 Task: Leave a comment on recent  post of Nestle
Action: Mouse moved to (365, 394)
Screenshot: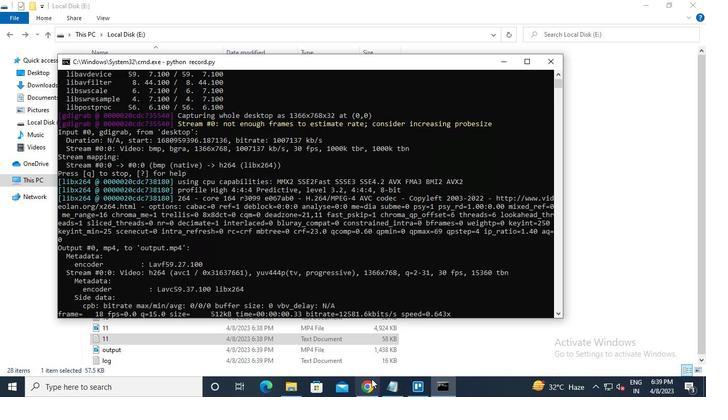 
Action: Mouse pressed left at (365, 394)
Screenshot: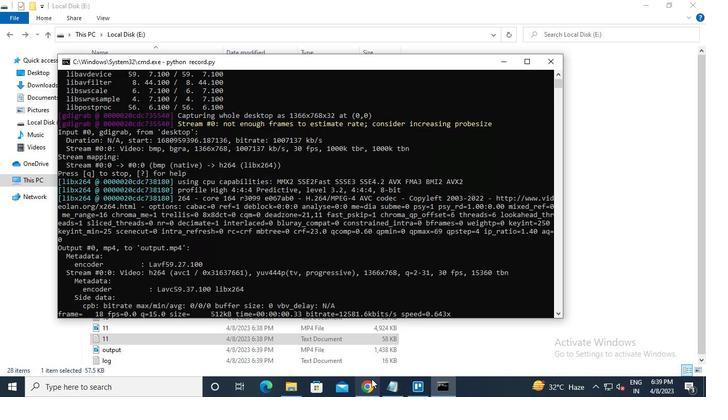 
Action: Mouse moved to (325, 64)
Screenshot: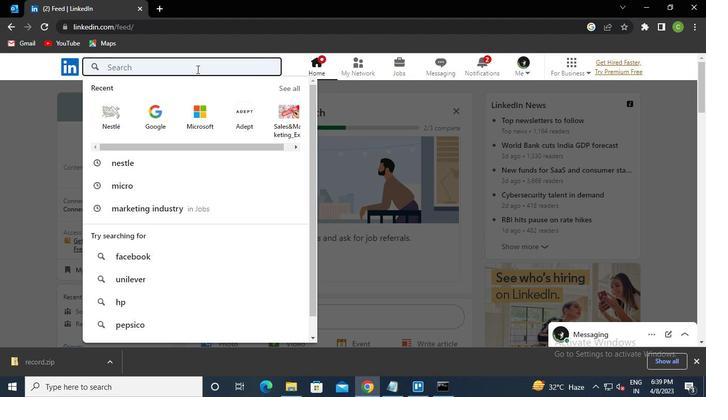 
Action: Mouse pressed left at (325, 64)
Screenshot: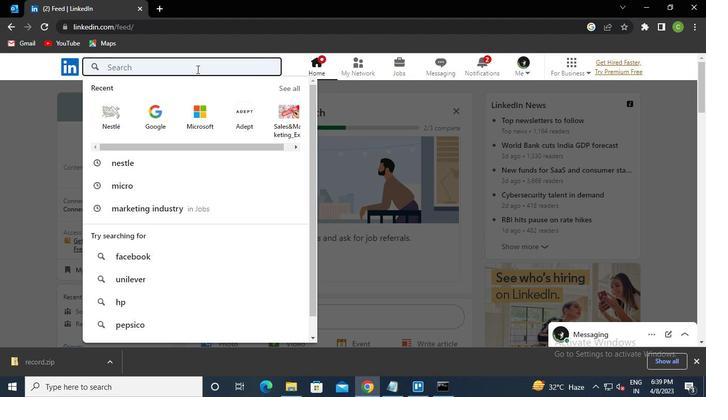 
Action: Mouse moved to (447, 388)
Screenshot: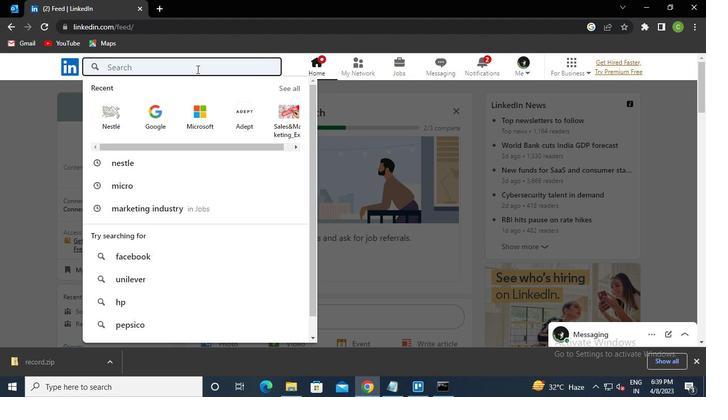 
Action: Mouse pressed left at (447, 388)
Screenshot: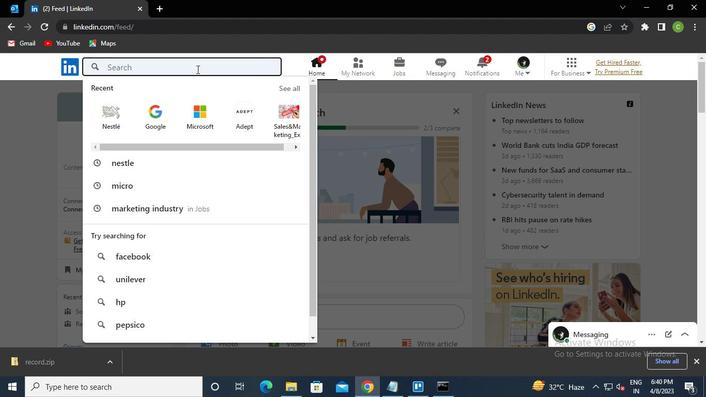 
Action: Mouse moved to (543, 49)
Screenshot: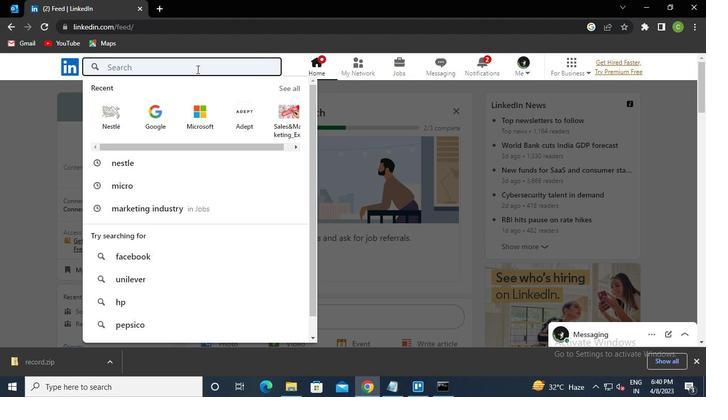 
Action: Mouse pressed left at (543, 49)
Screenshot: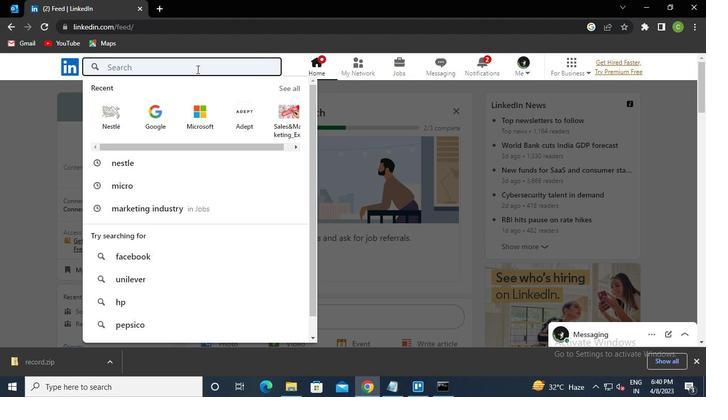 
Action: Mouse moved to (371, 381)
Screenshot: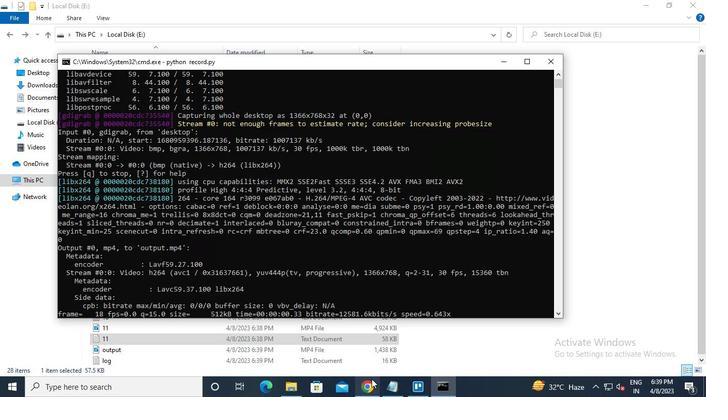 
Action: Mouse pressed left at (371, 381)
Screenshot: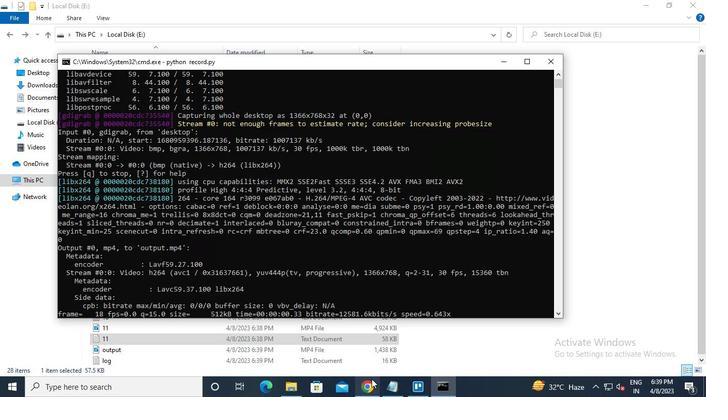 
Action: Mouse moved to (197, 69)
Screenshot: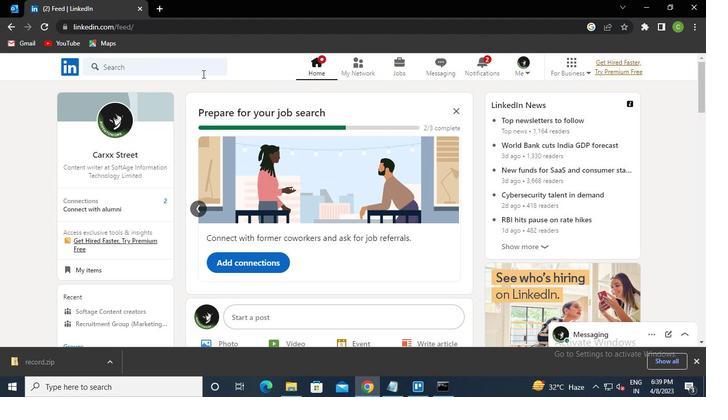 
Action: Mouse pressed left at (197, 69)
Screenshot: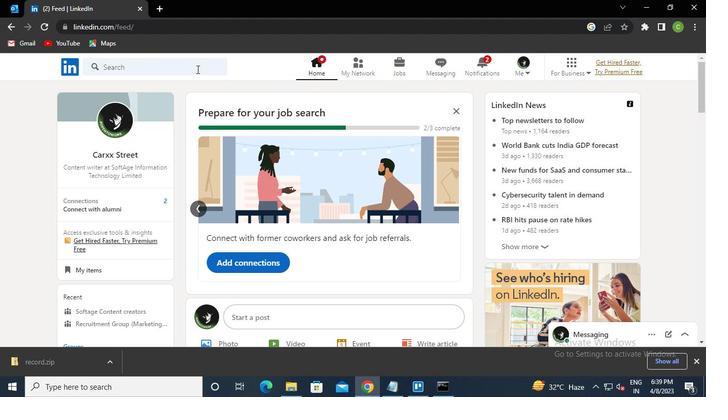 
Action: Keyboard n
Screenshot: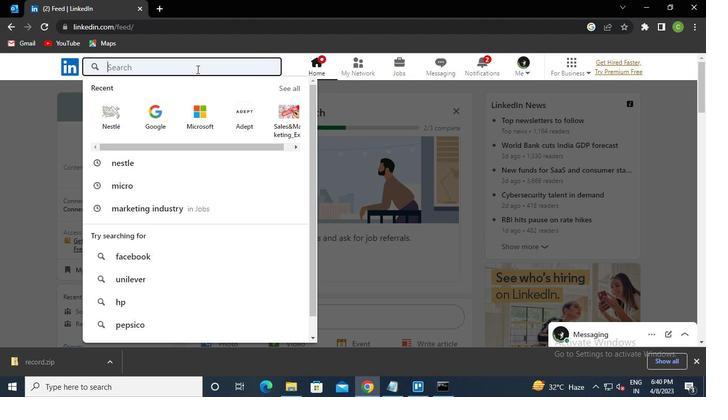 
Action: Keyboard e
Screenshot: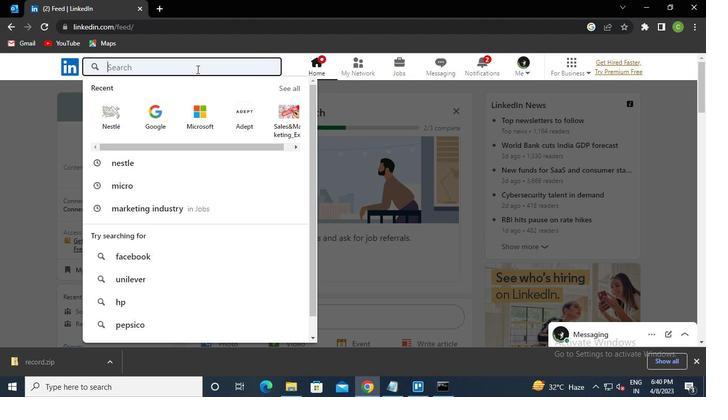 
Action: Keyboard s
Screenshot: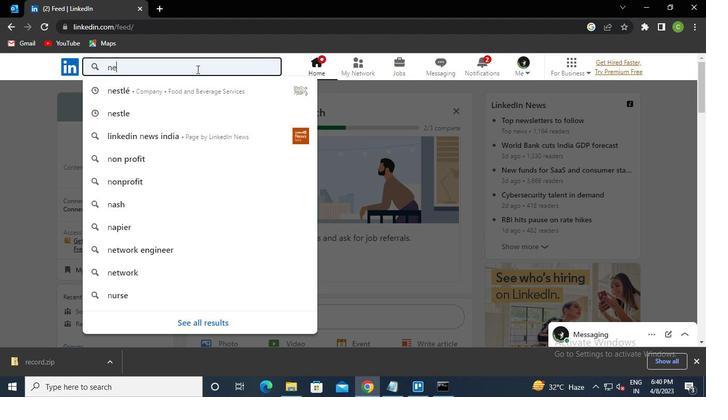 
Action: Keyboard t
Screenshot: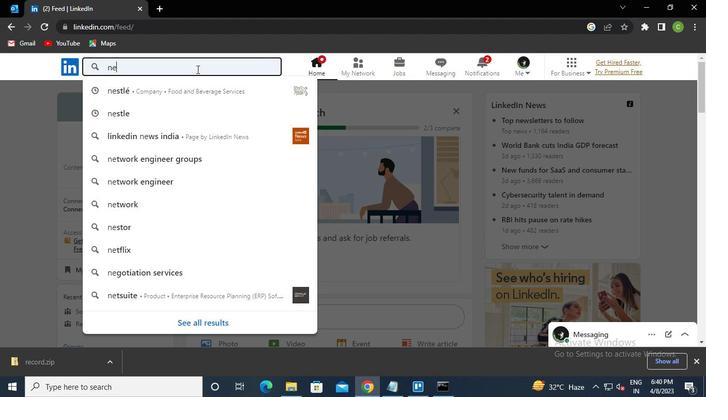 
Action: Keyboard Key.down
Screenshot: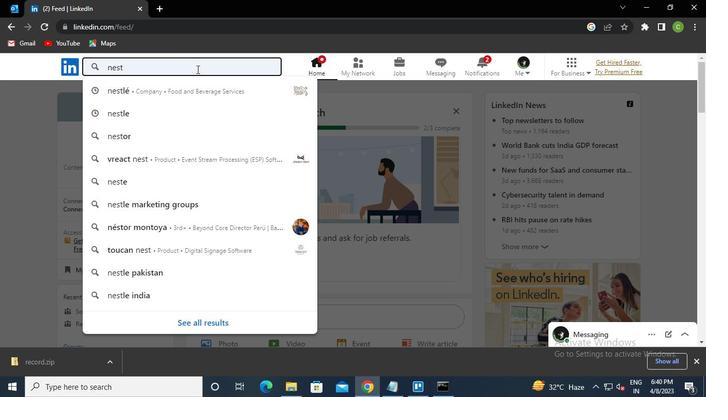 
Action: Keyboard Key.enter
Screenshot: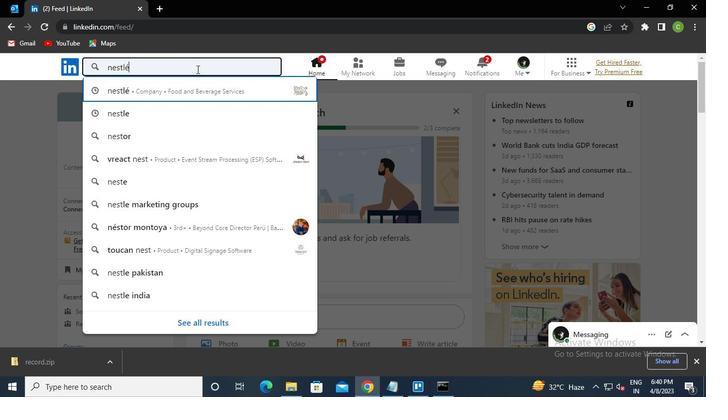 
Action: Mouse moved to (393, 168)
Screenshot: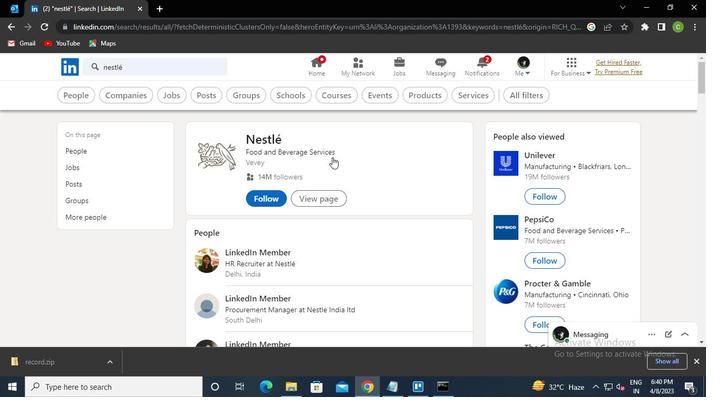
Action: Mouse pressed left at (393, 168)
Screenshot: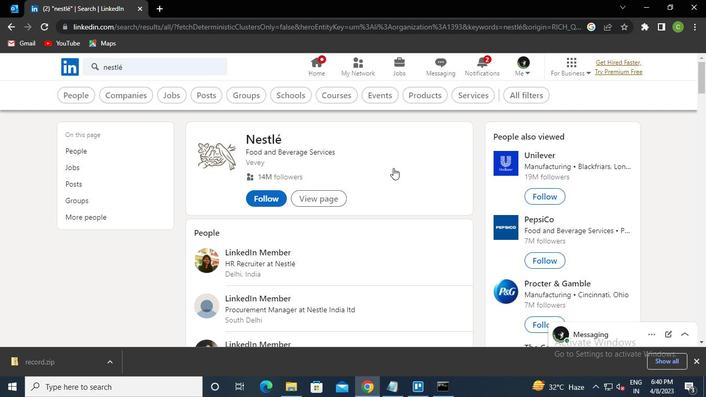 
Action: Mouse moved to (186, 122)
Screenshot: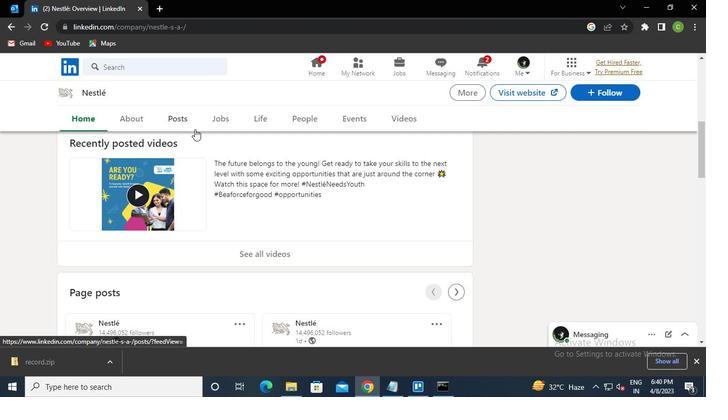 
Action: Mouse pressed left at (186, 122)
Screenshot: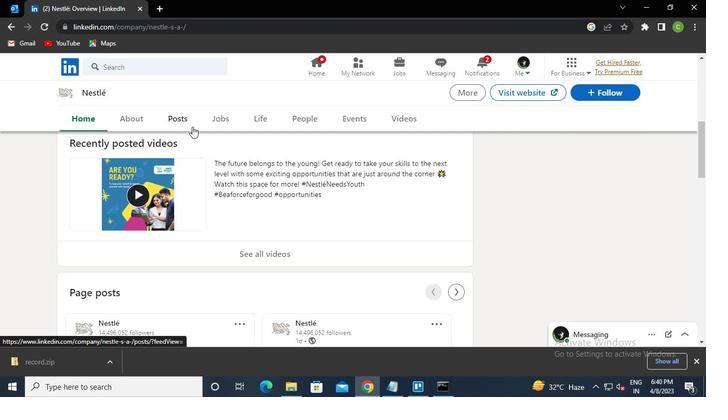 
Action: Mouse moved to (294, 244)
Screenshot: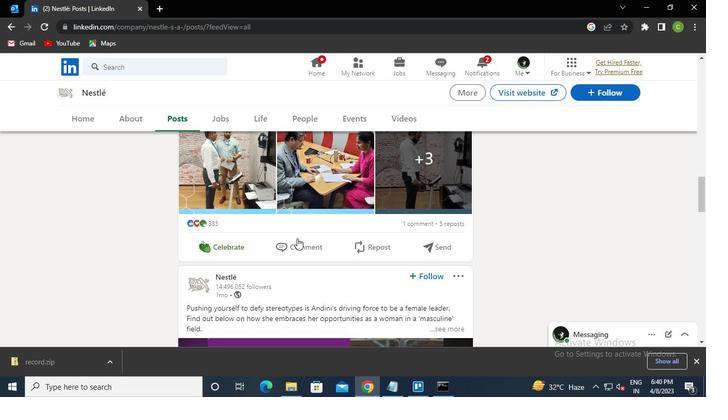 
Action: Mouse pressed left at (294, 244)
Screenshot: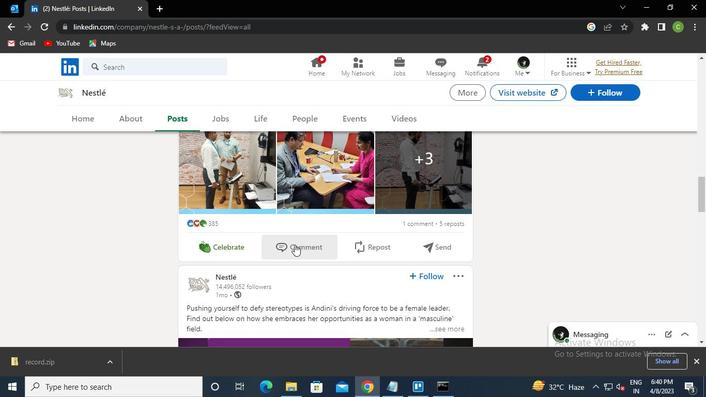 
Action: Keyboard Key.caps_lock
Screenshot: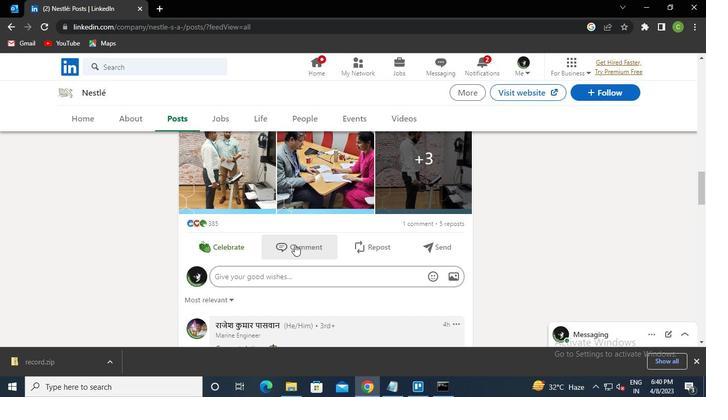 
Action: Keyboard a
Screenshot: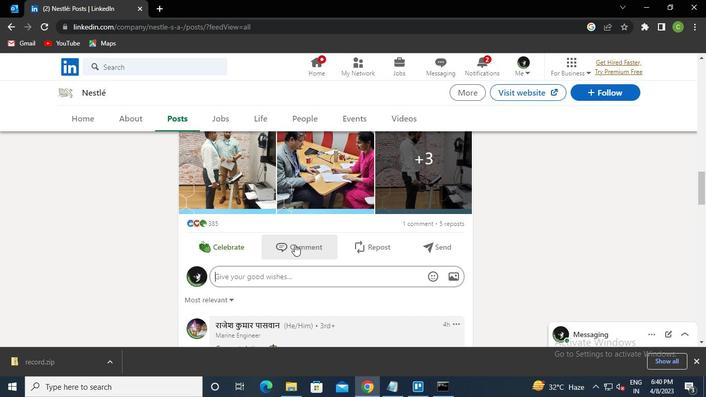 
Action: Keyboard Key.caps_lock
Screenshot: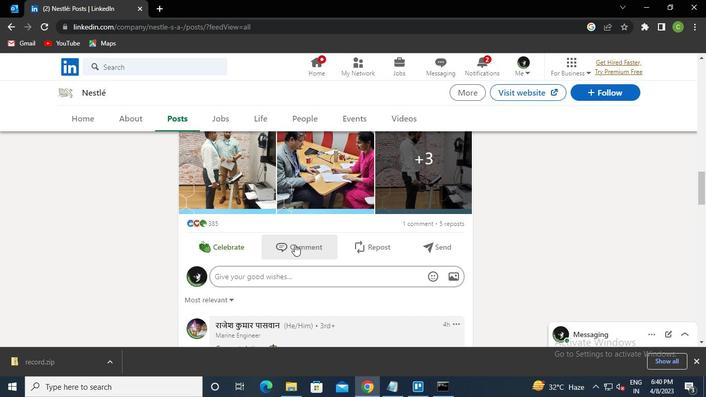 
Action: Keyboard s
Screenshot: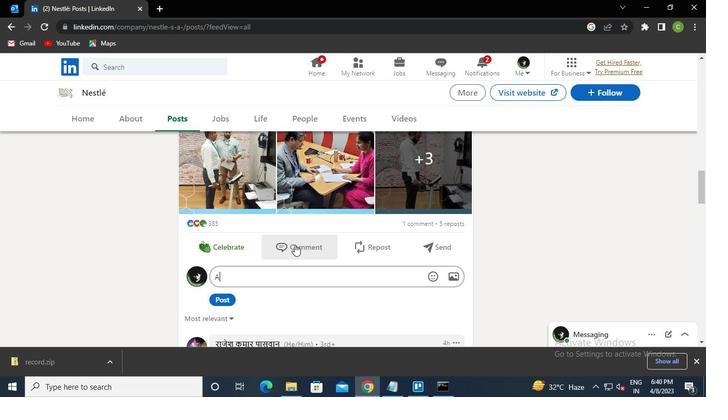 
Action: Keyboard e
Screenshot: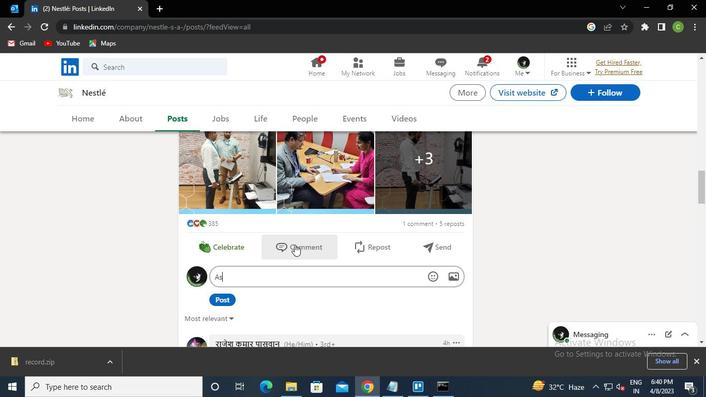 
Action: Keyboard Key.backspace
Screenshot: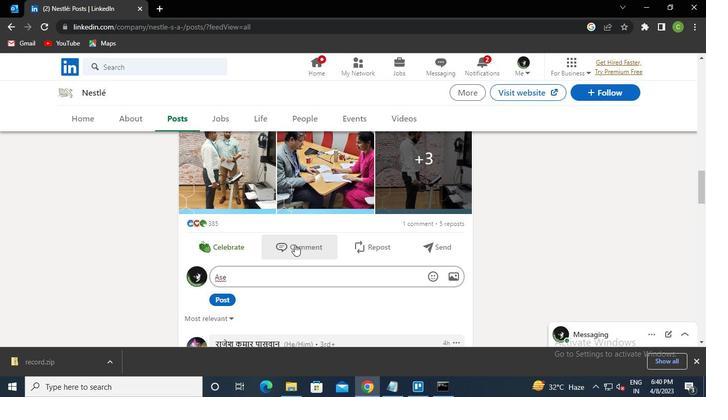 
Action: Keyboard Key.backspace
Screenshot: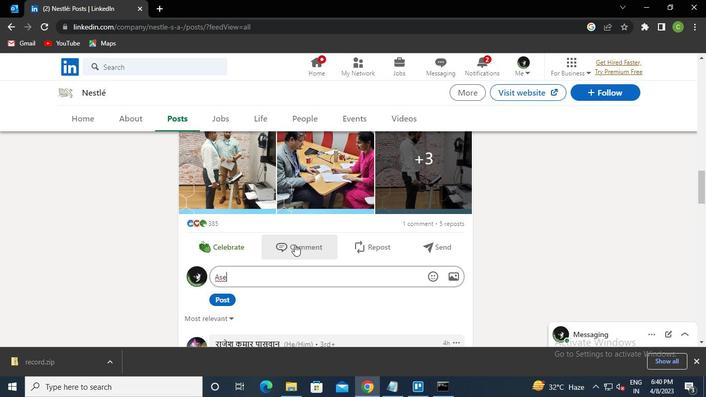 
Action: Keyboard w
Screenshot: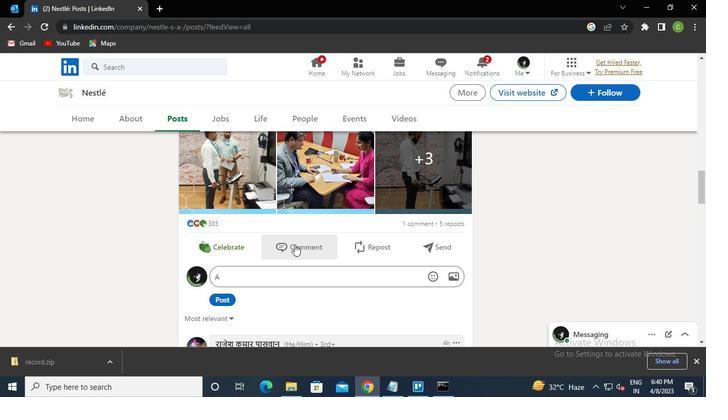 
Action: Keyboard s
Screenshot: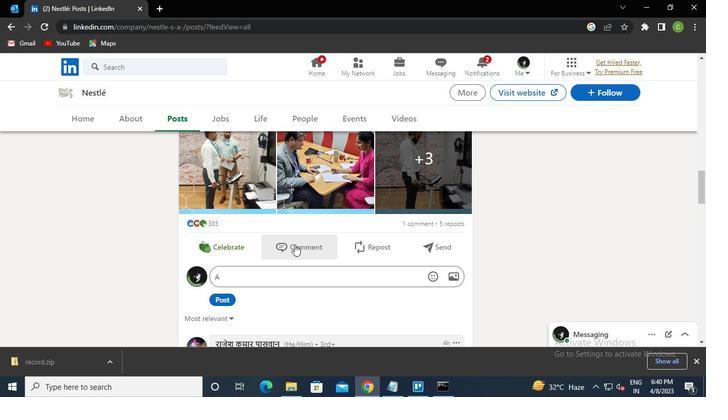 
Action: Keyboard Key.backspace
Screenshot: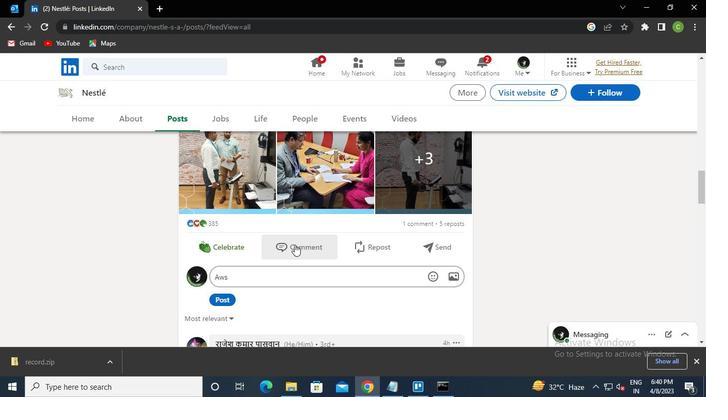 
Action: Keyboard e
Screenshot: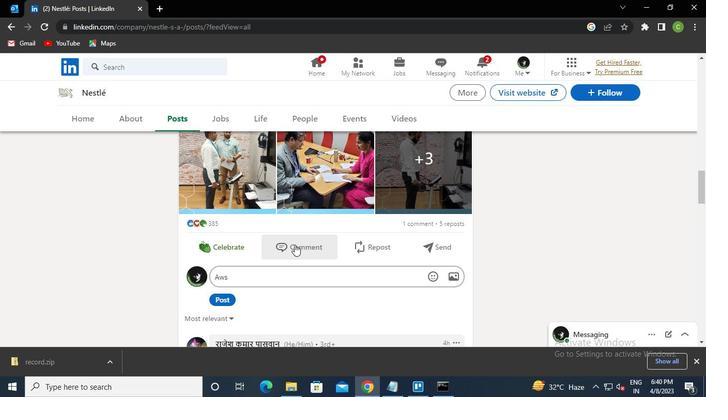 
Action: Keyboard s
Screenshot: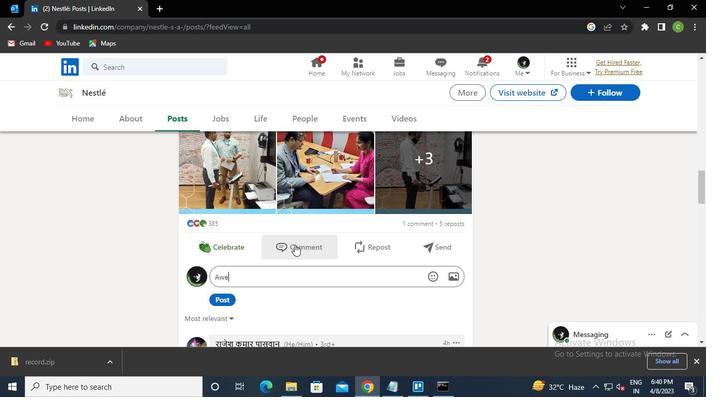 
Action: Keyboard o
Screenshot: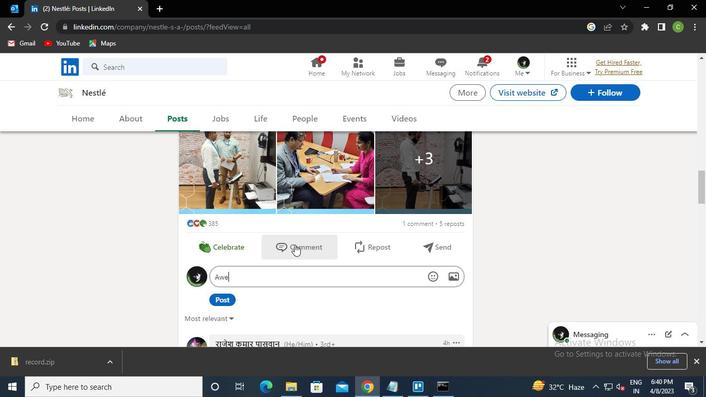 
Action: Keyboard m
Screenshot: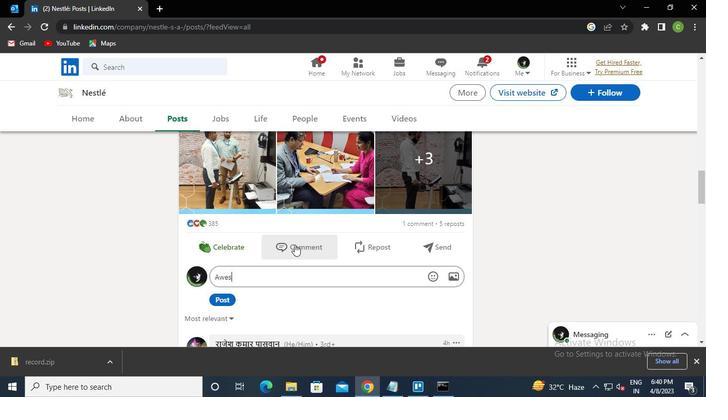 
Action: Keyboard e
Screenshot: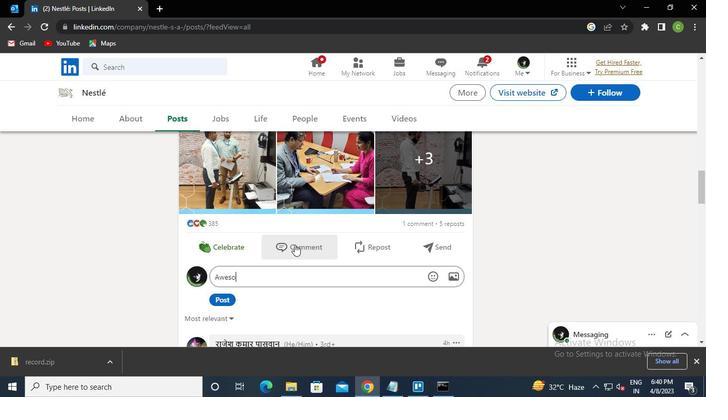 
Action: Mouse moved to (221, 301)
Screenshot: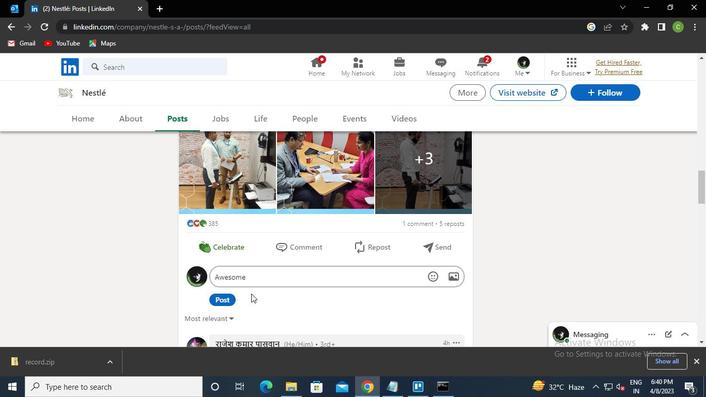 
Action: Mouse pressed left at (221, 301)
Screenshot: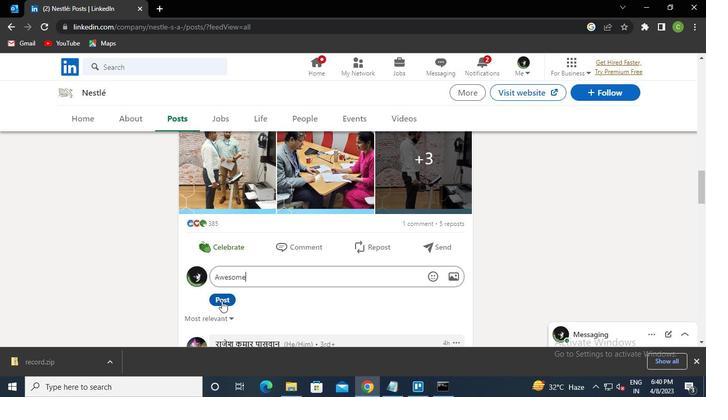 
Action: Mouse moved to (438, 384)
Screenshot: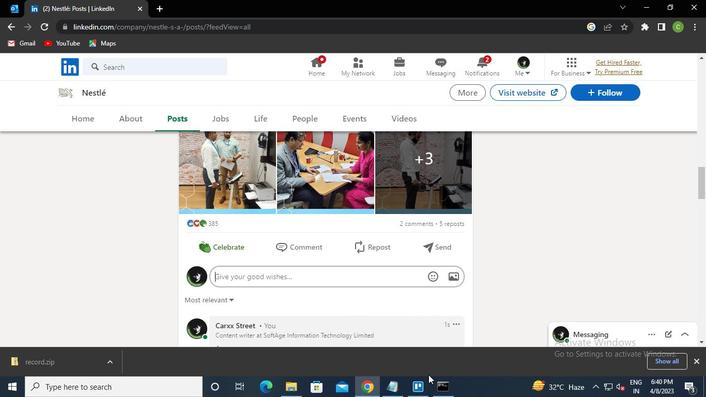 
Action: Mouse pressed left at (438, 384)
Screenshot: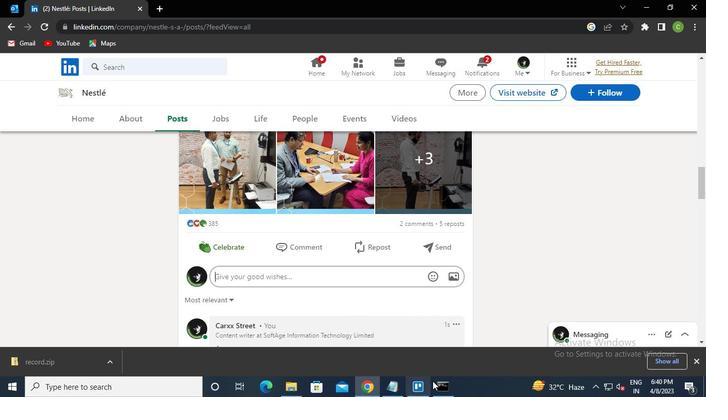 
Action: Mouse moved to (543, 60)
Screenshot: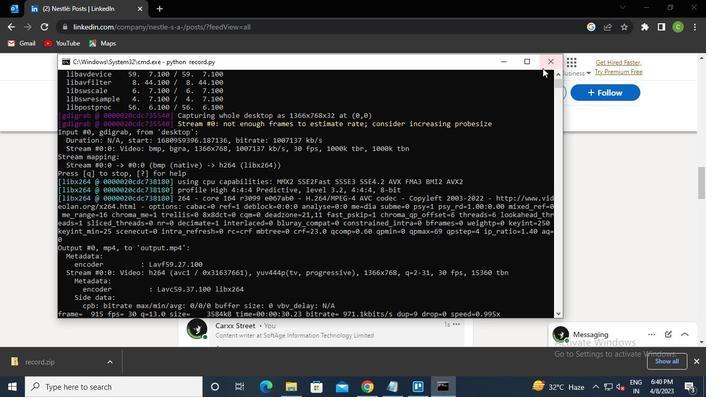 
Action: Mouse pressed left at (543, 60)
Screenshot: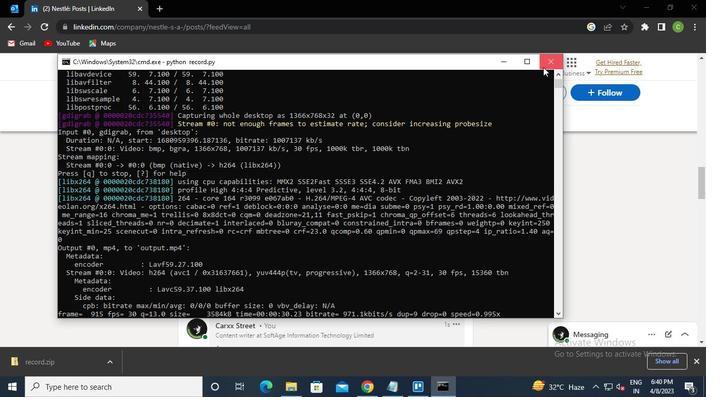 
Action: Mouse moved to (538, 66)
Screenshot: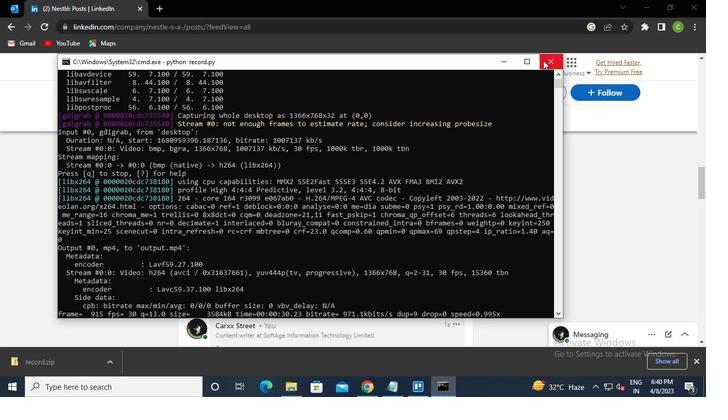 
